 Task: Look for products with original flavor.
Action: Mouse moved to (961, 184)
Screenshot: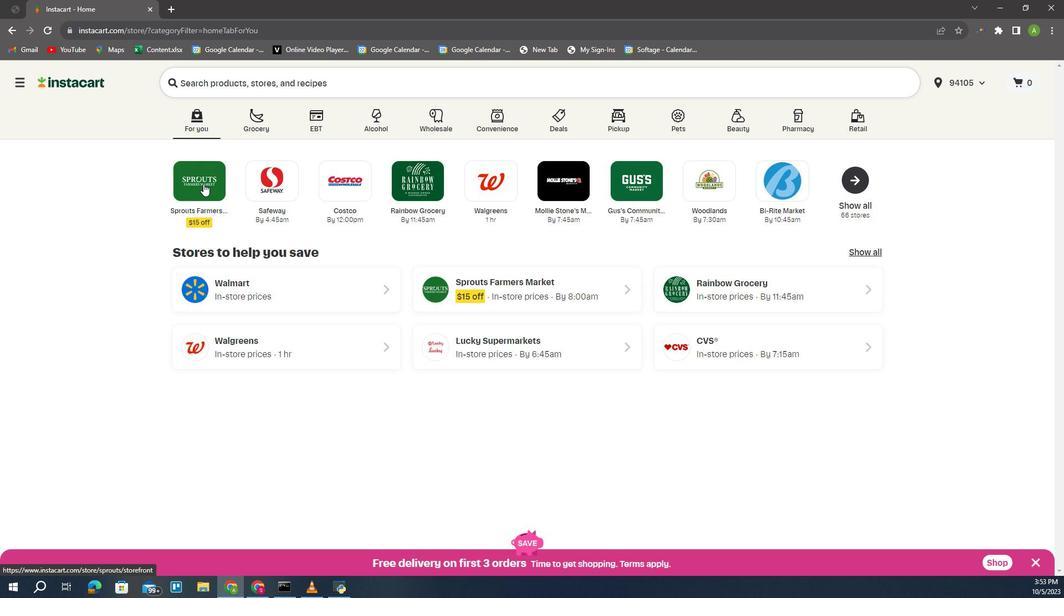 
Action: Mouse pressed left at (961, 184)
Screenshot: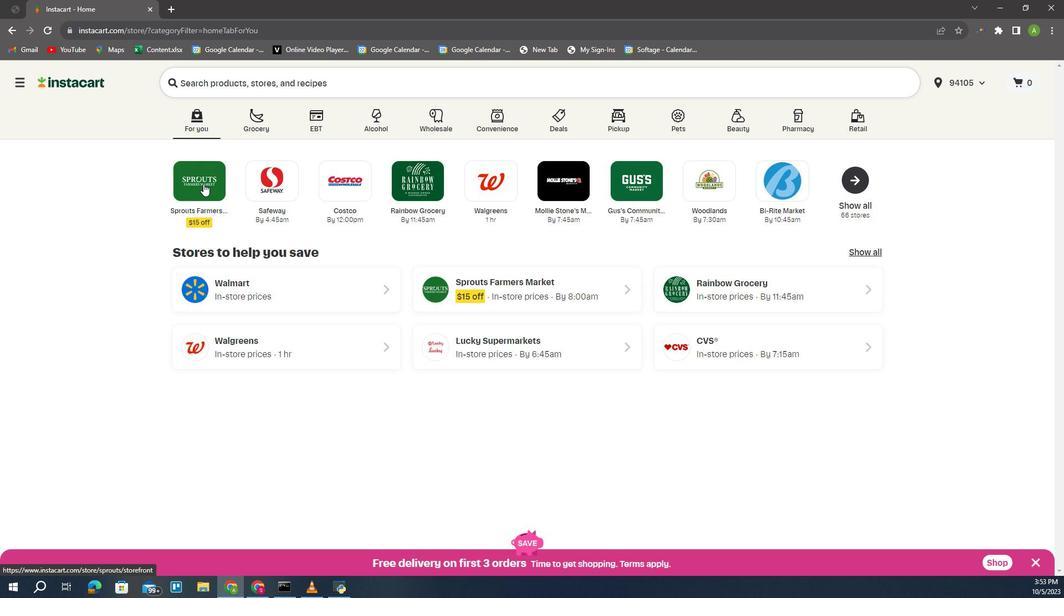 
Action: Mouse moved to (800, 354)
Screenshot: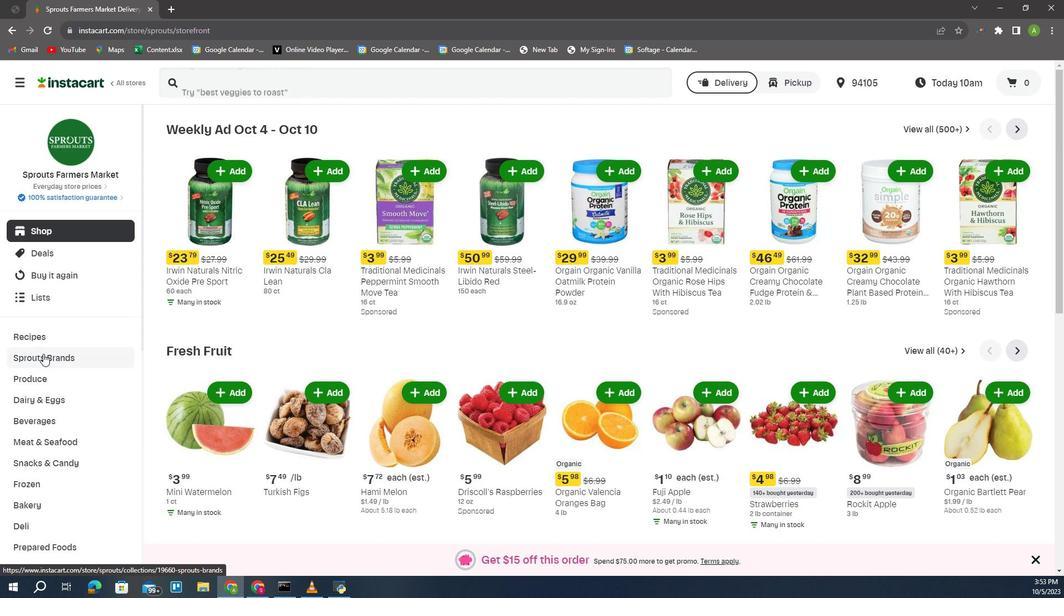 
Action: Mouse pressed left at (800, 354)
Screenshot: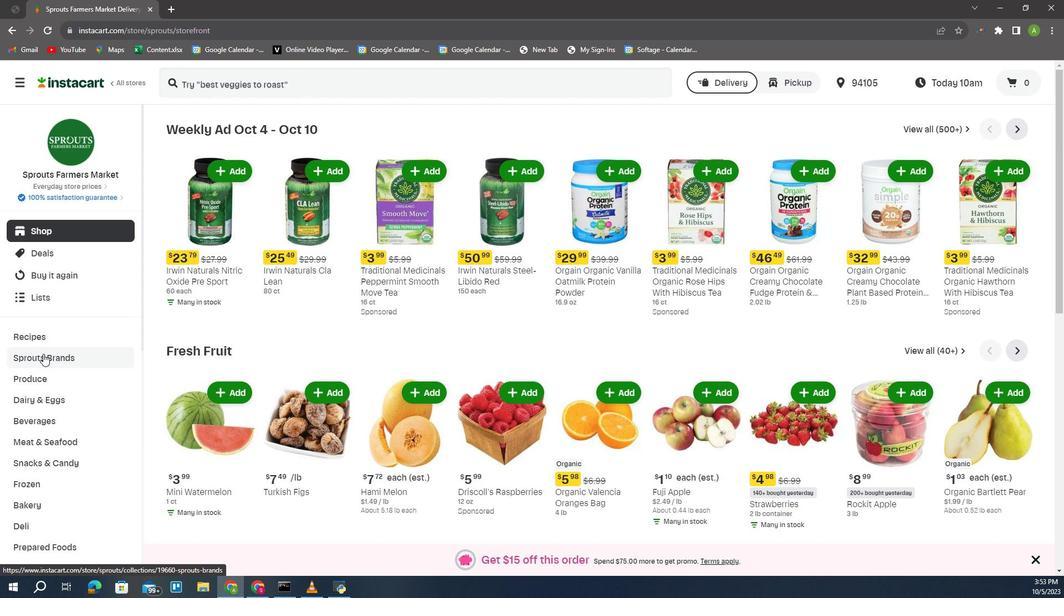 
Action: Mouse moved to (813, 466)
Screenshot: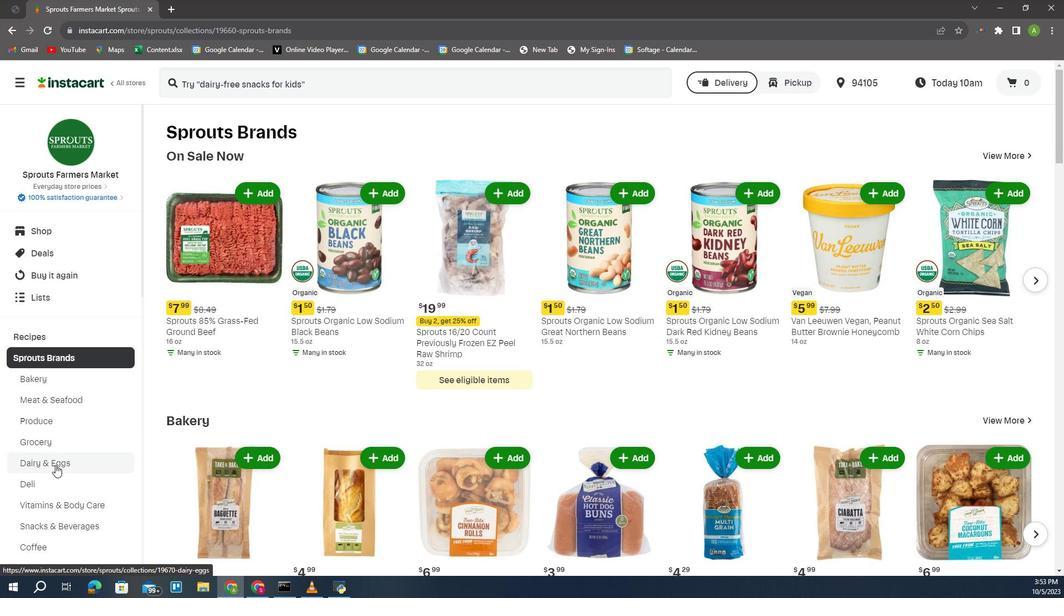 
Action: Mouse pressed left at (813, 466)
Screenshot: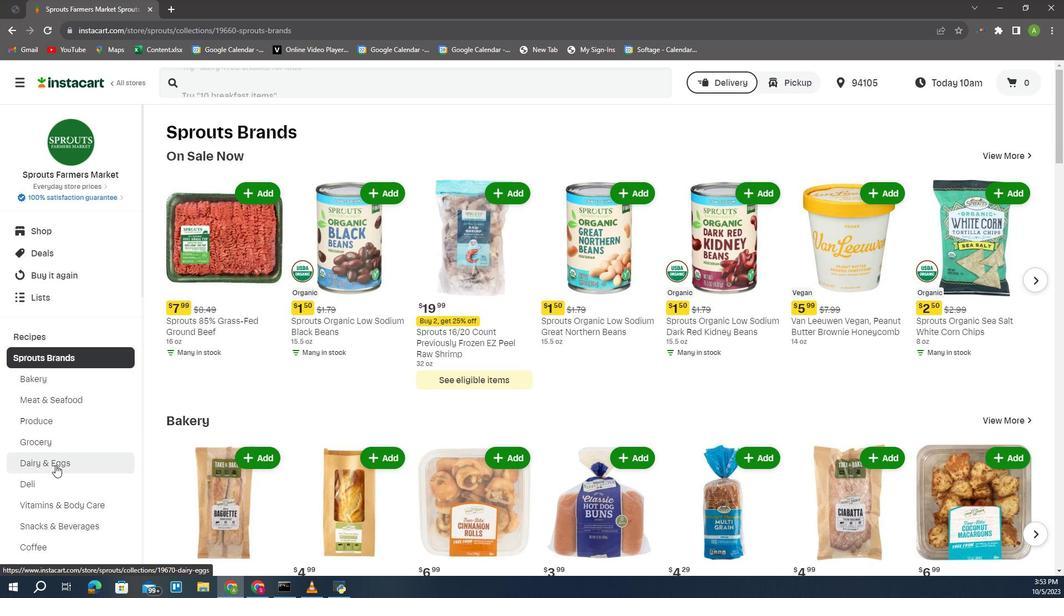 
Action: Mouse moved to (969, 162)
Screenshot: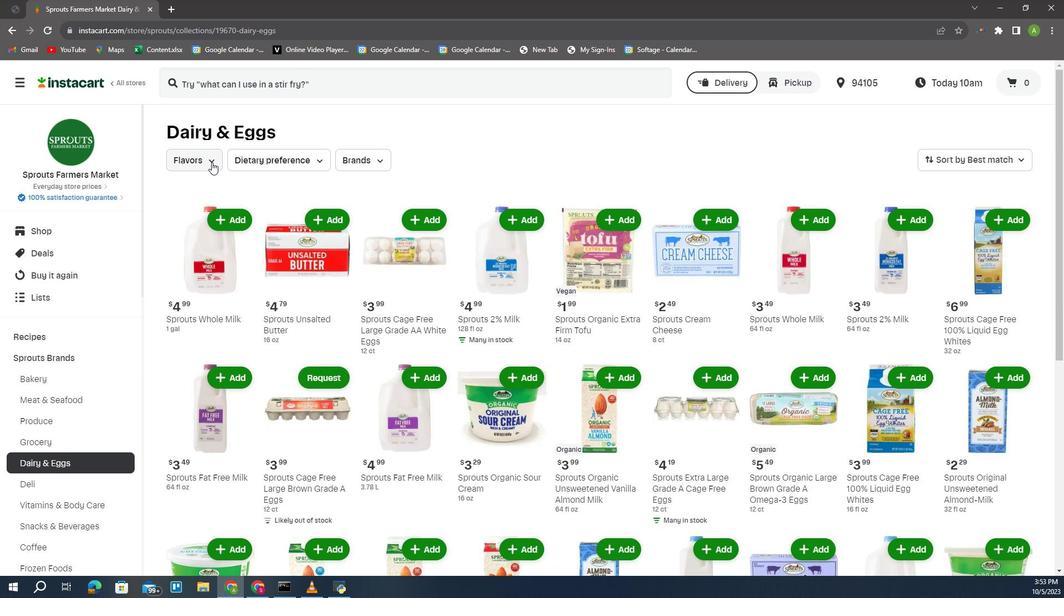 
Action: Mouse pressed left at (969, 162)
Screenshot: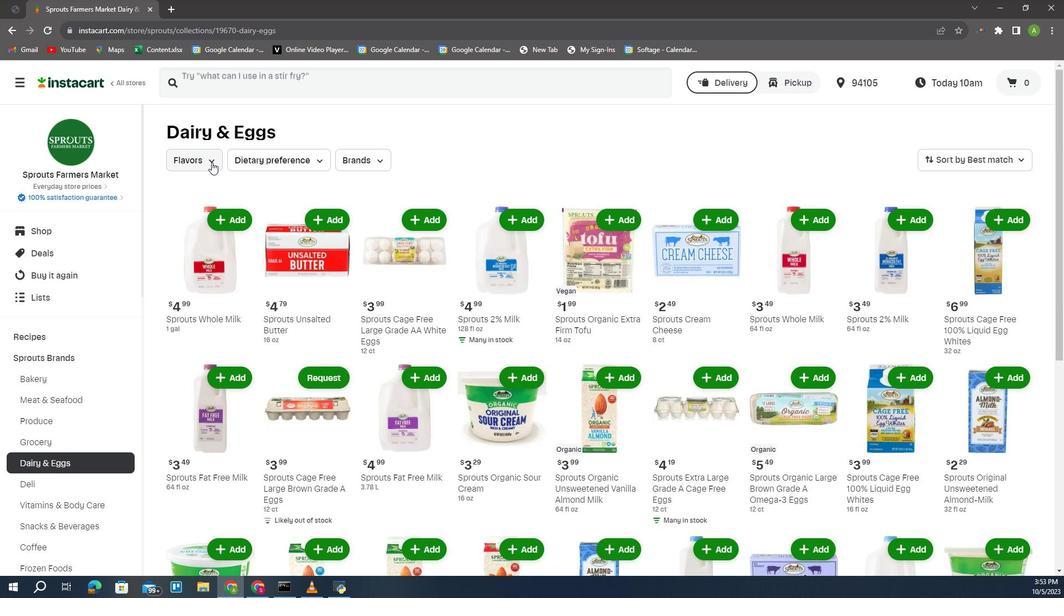 
Action: Mouse moved to (941, 192)
Screenshot: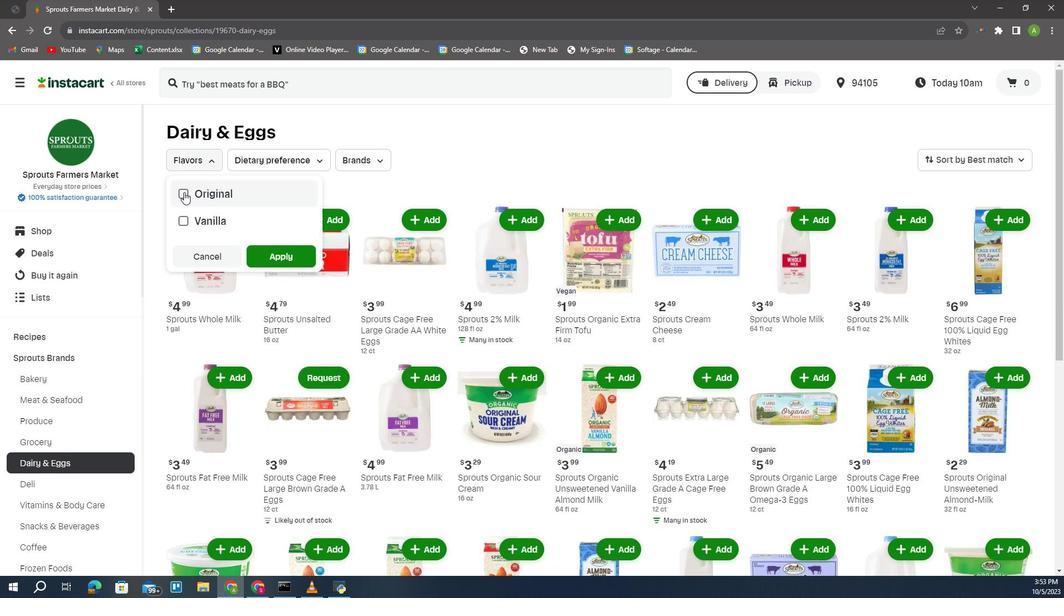 
Action: Mouse pressed left at (941, 192)
Screenshot: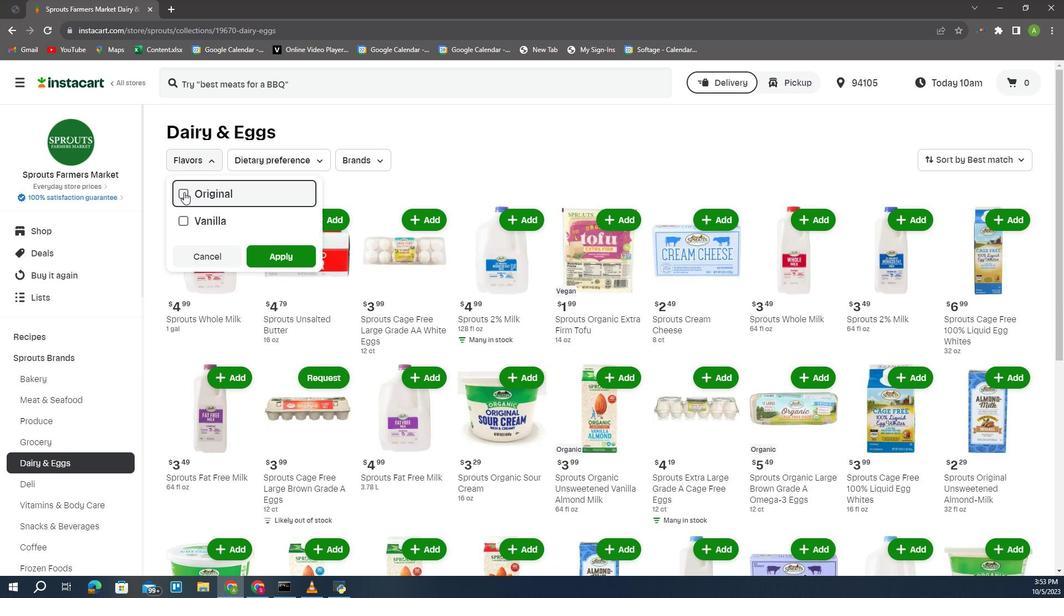 
Action: Mouse moved to (1028, 255)
Screenshot: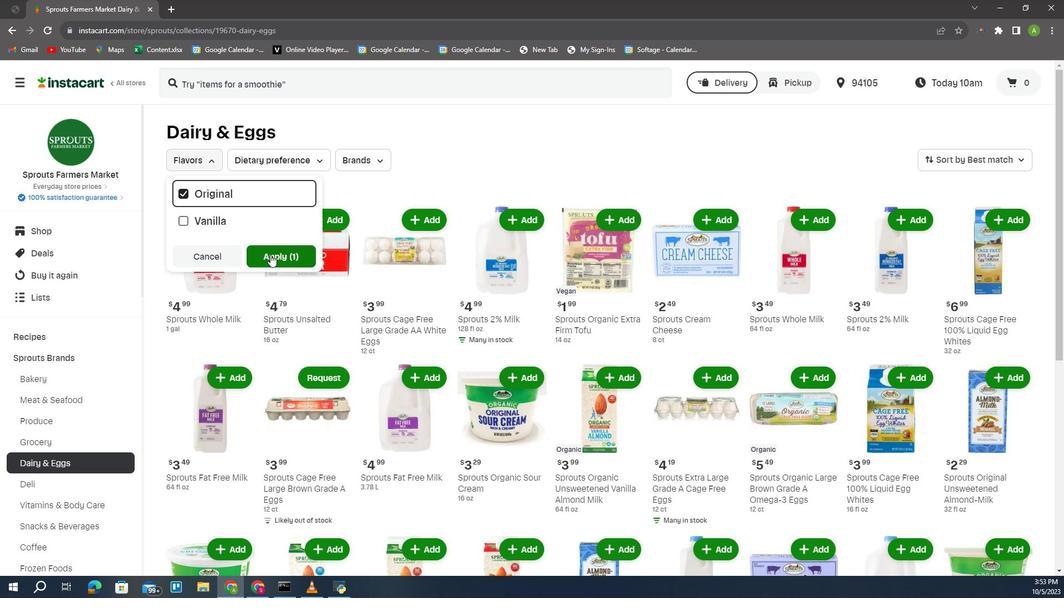 
Action: Mouse pressed left at (1028, 255)
Screenshot: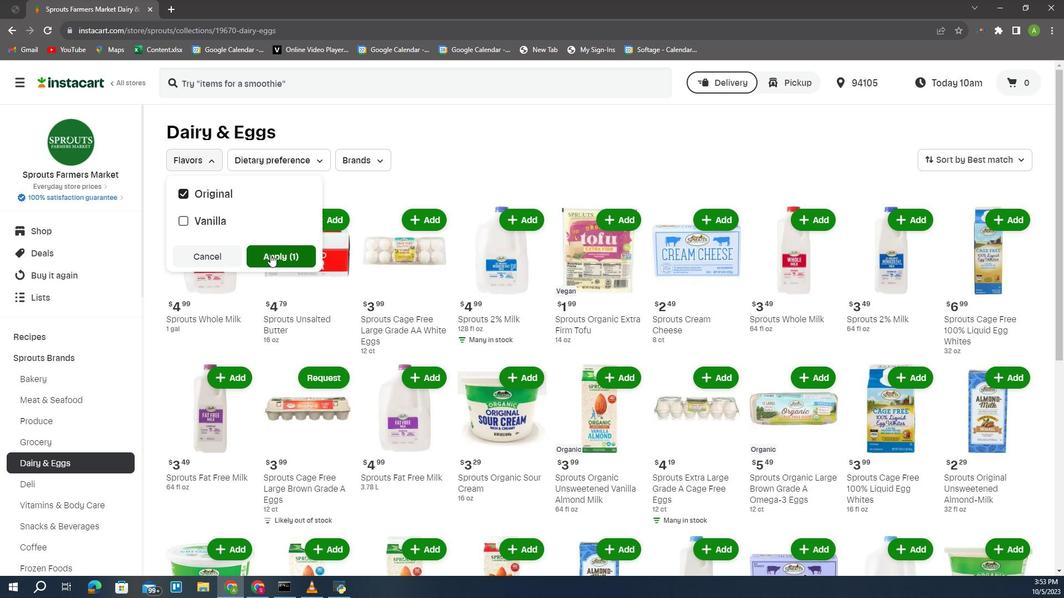 
